 Task: Look for products in the category "Specialty Cheeses" from Cacique only.
Action: Mouse moved to (800, 310)
Screenshot: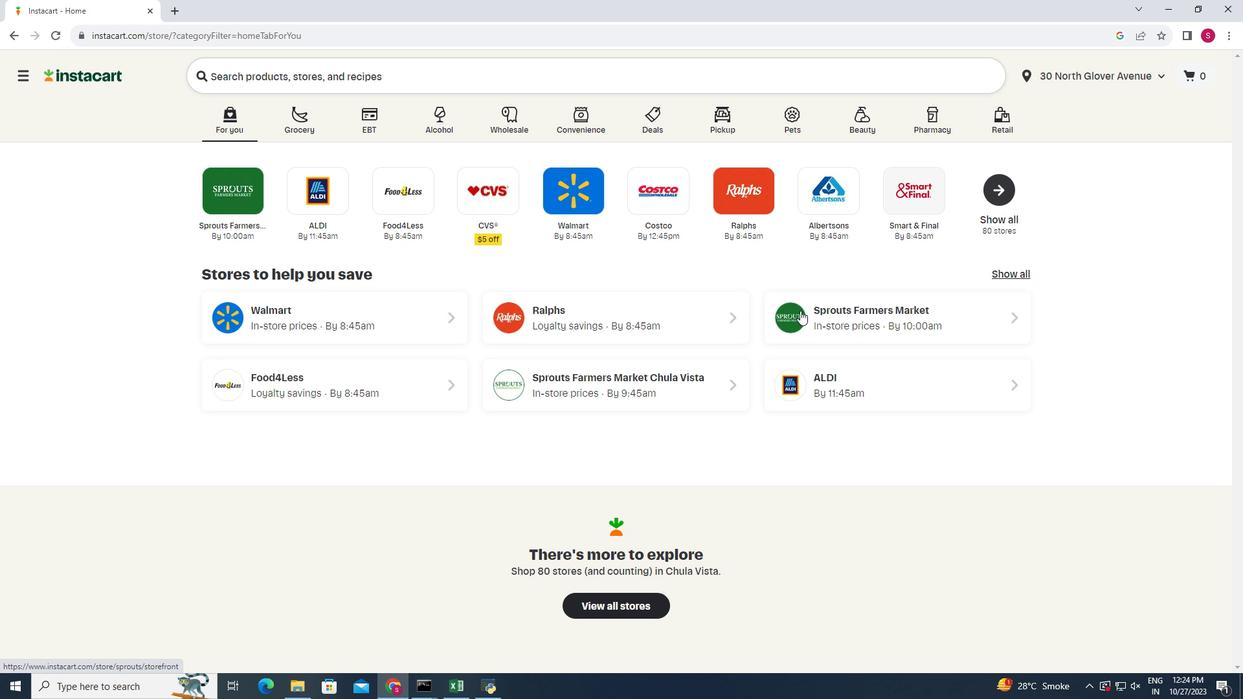 
Action: Mouse pressed left at (800, 310)
Screenshot: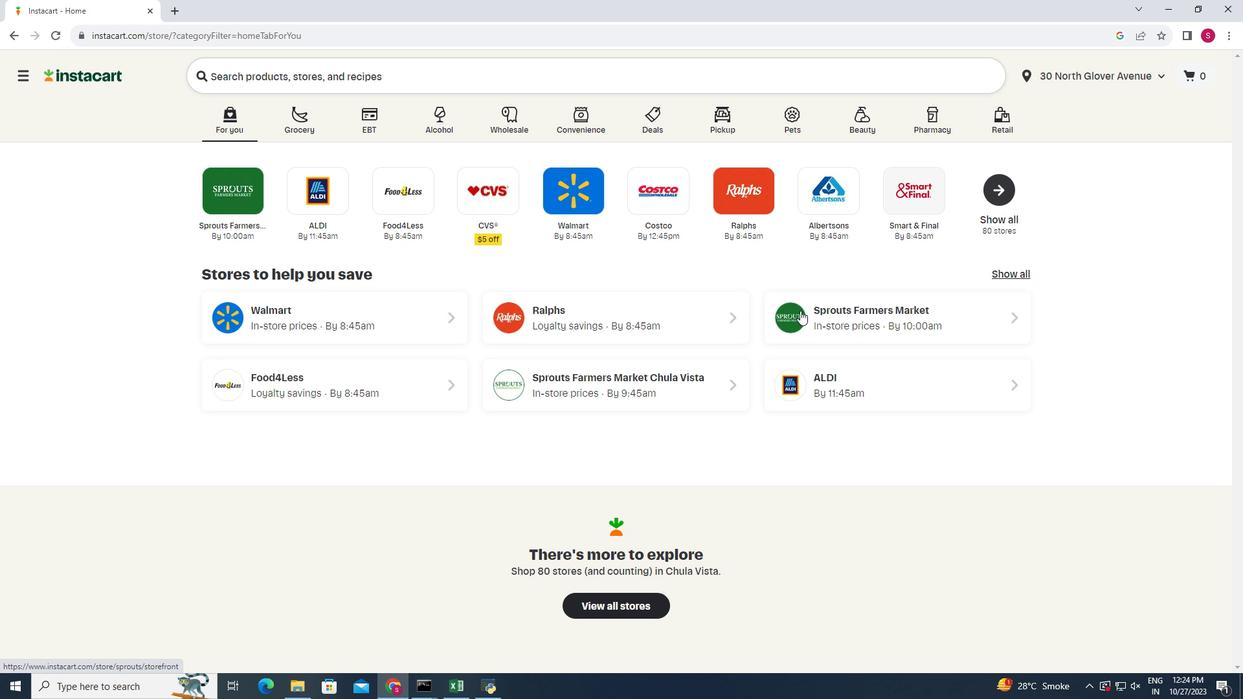 
Action: Mouse moved to (57, 566)
Screenshot: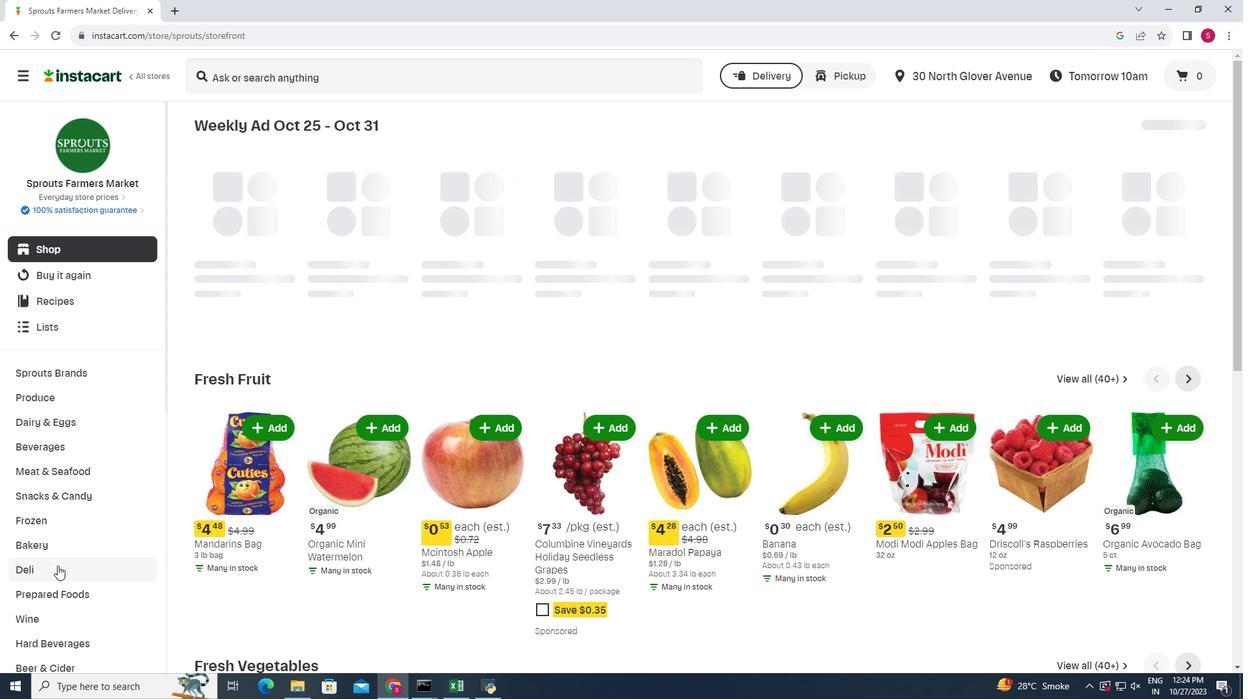
Action: Mouse pressed left at (57, 566)
Screenshot: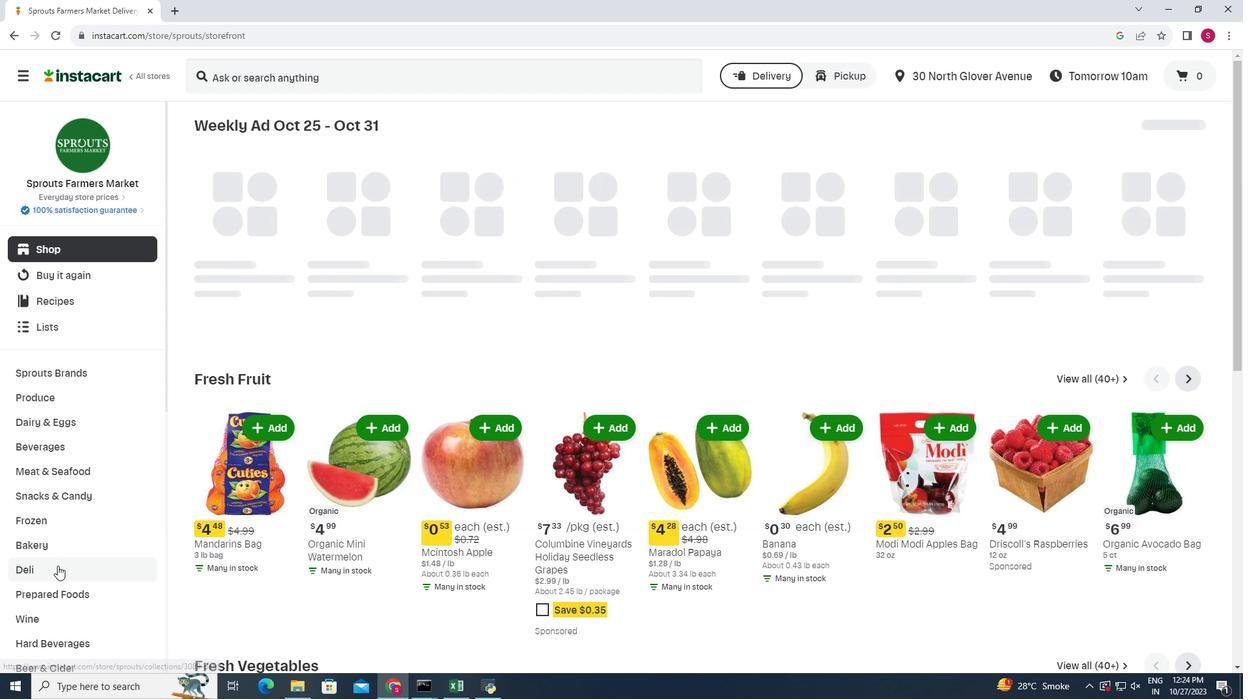 
Action: Mouse moved to (347, 167)
Screenshot: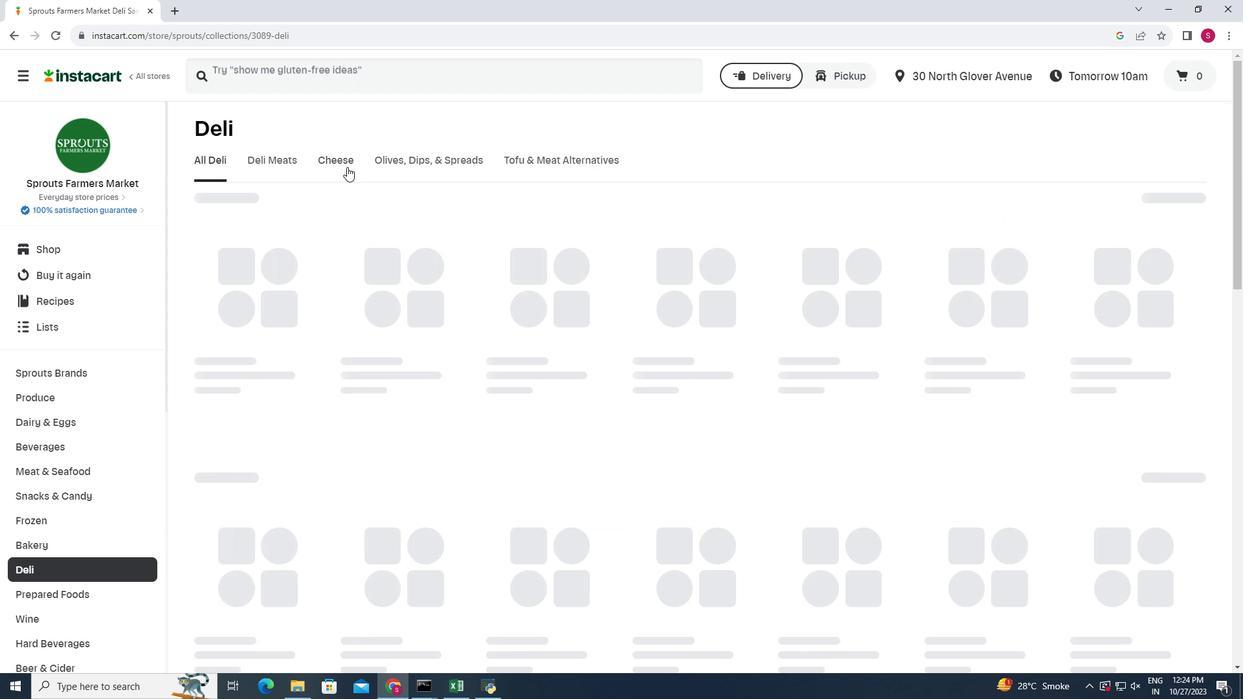 
Action: Mouse pressed left at (347, 167)
Screenshot: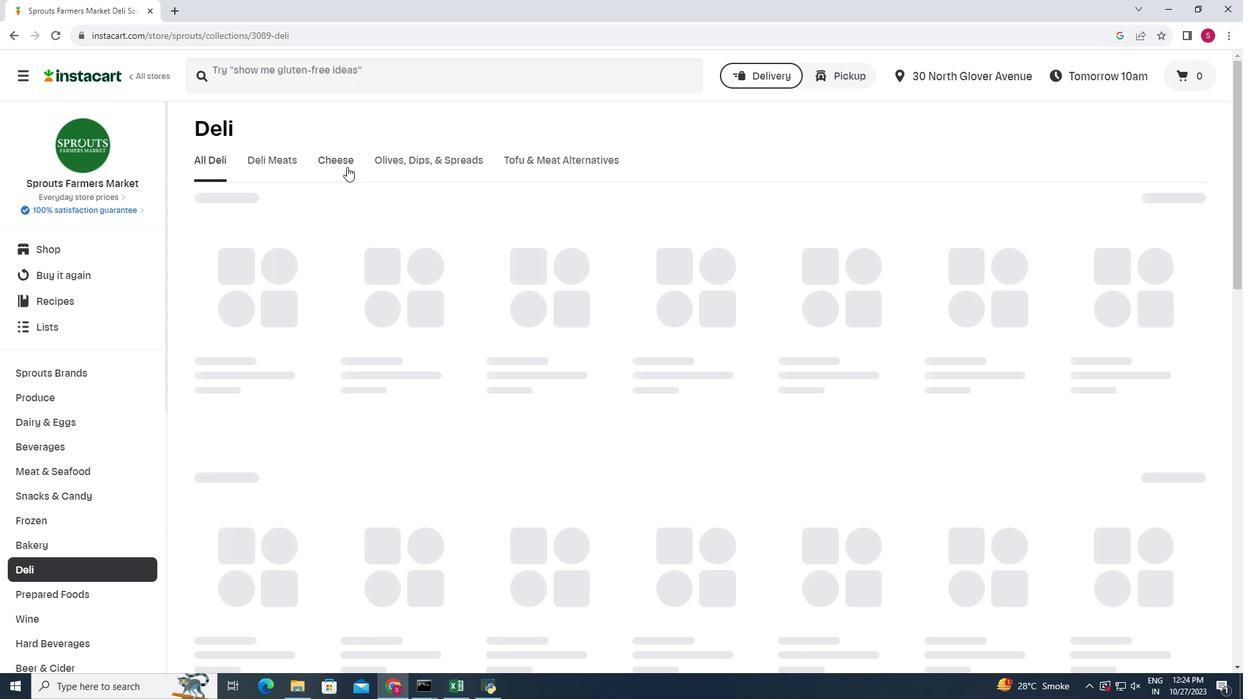 
Action: Mouse moved to (1210, 212)
Screenshot: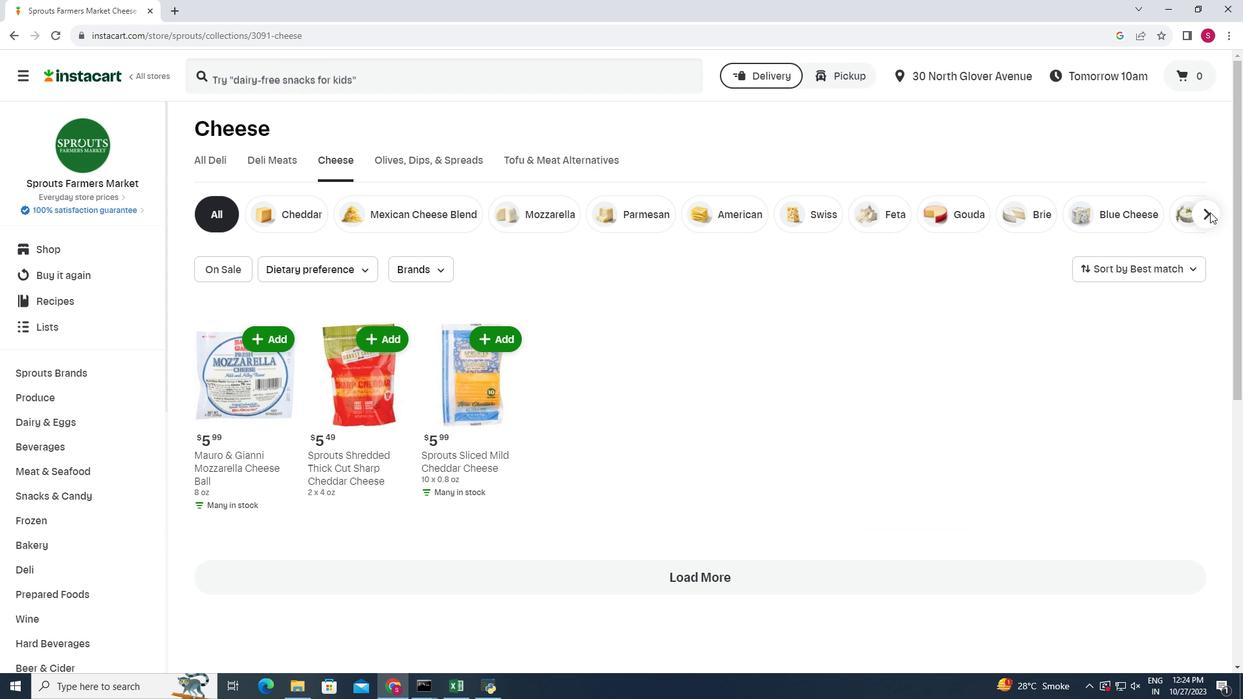 
Action: Mouse pressed left at (1210, 212)
Screenshot: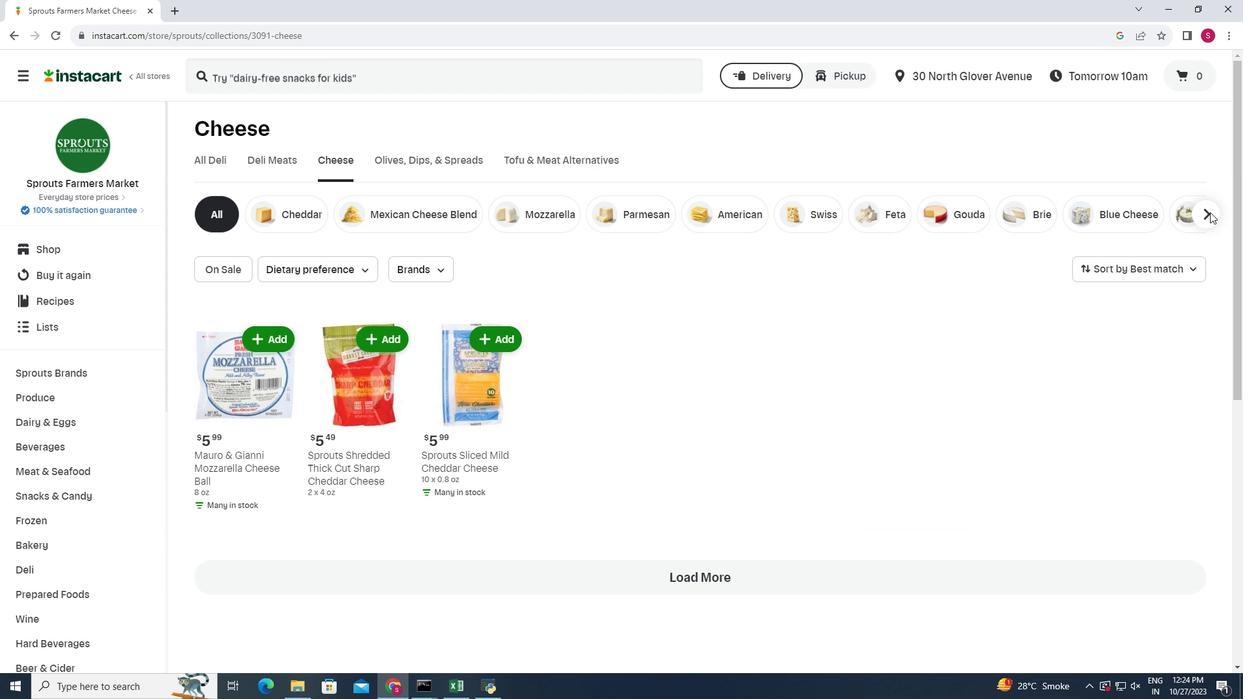 
Action: Mouse moved to (1153, 213)
Screenshot: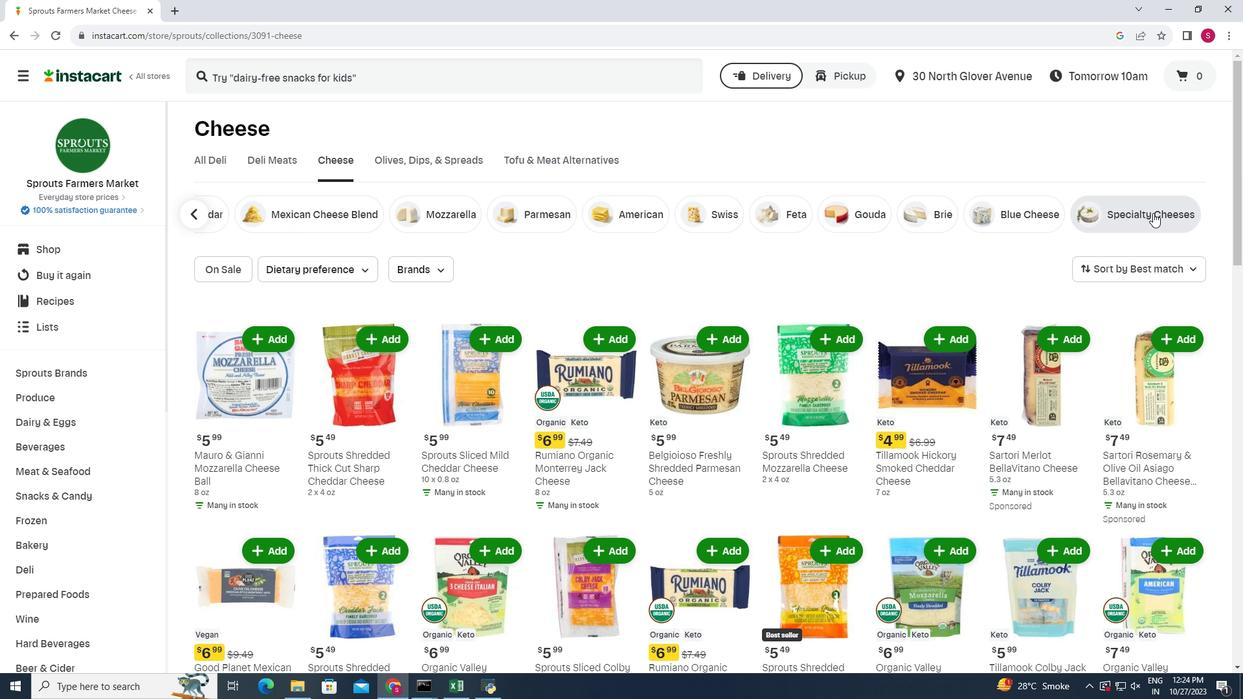 
Action: Mouse pressed left at (1153, 213)
Screenshot: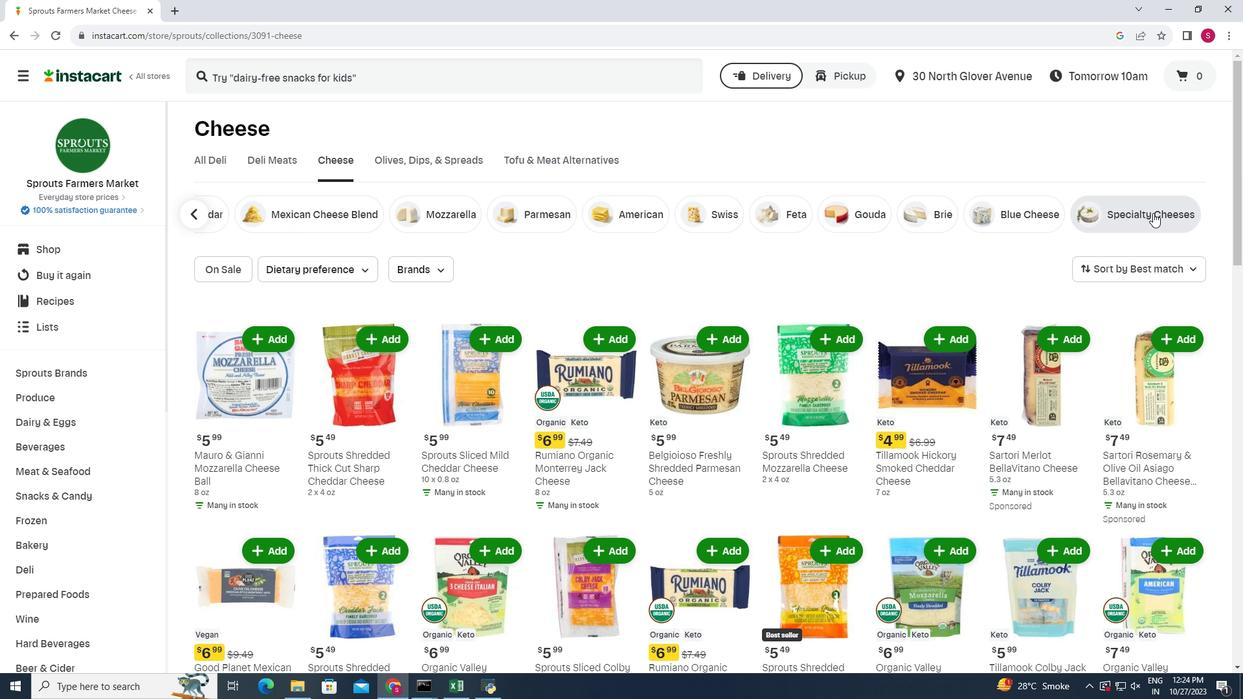 
Action: Mouse moved to (441, 264)
Screenshot: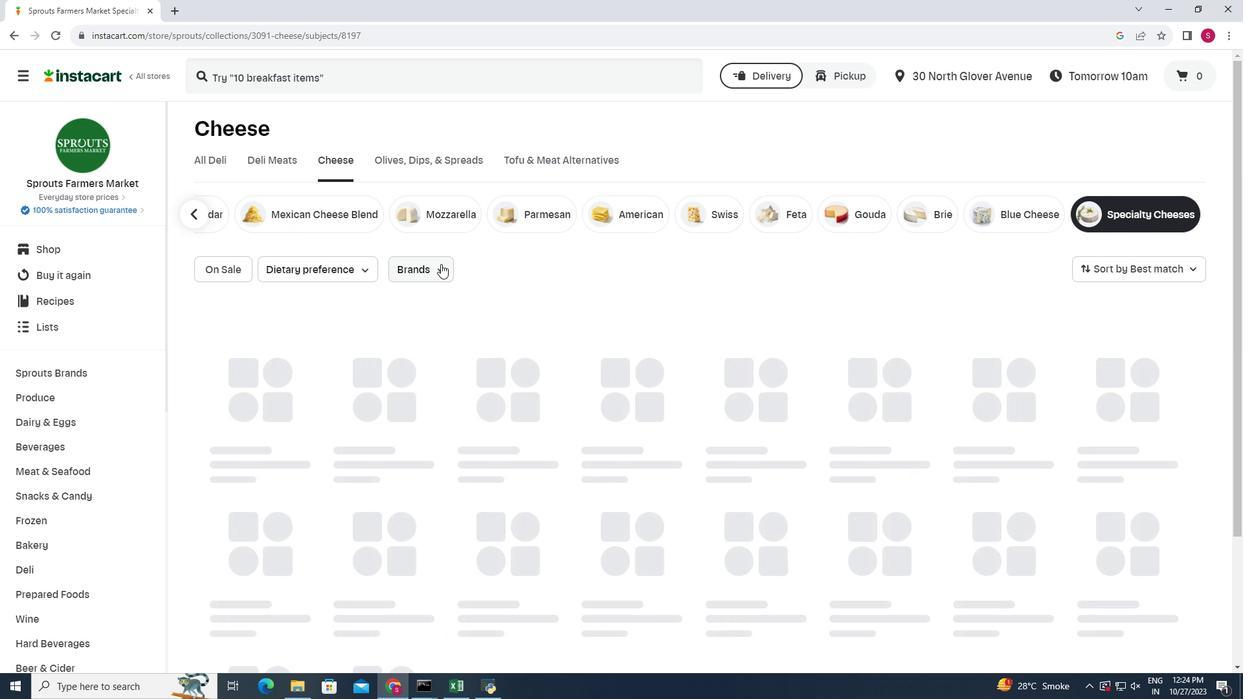 
Action: Mouse pressed left at (441, 264)
Screenshot: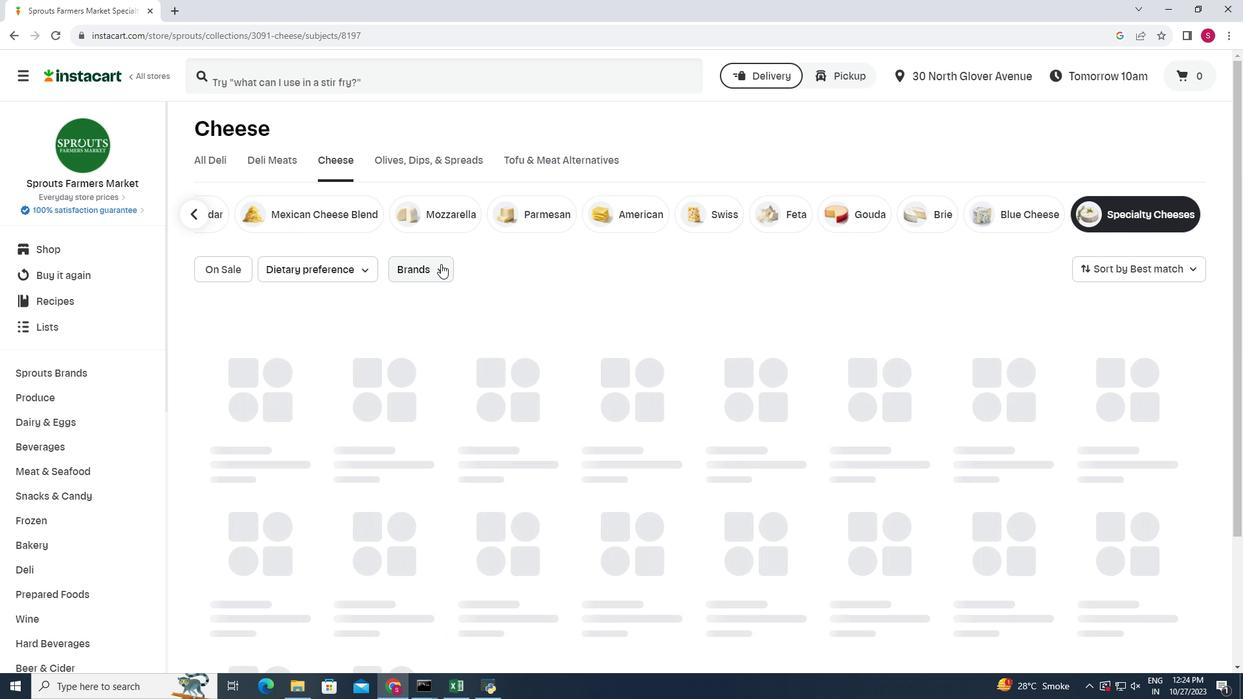 
Action: Mouse moved to (446, 362)
Screenshot: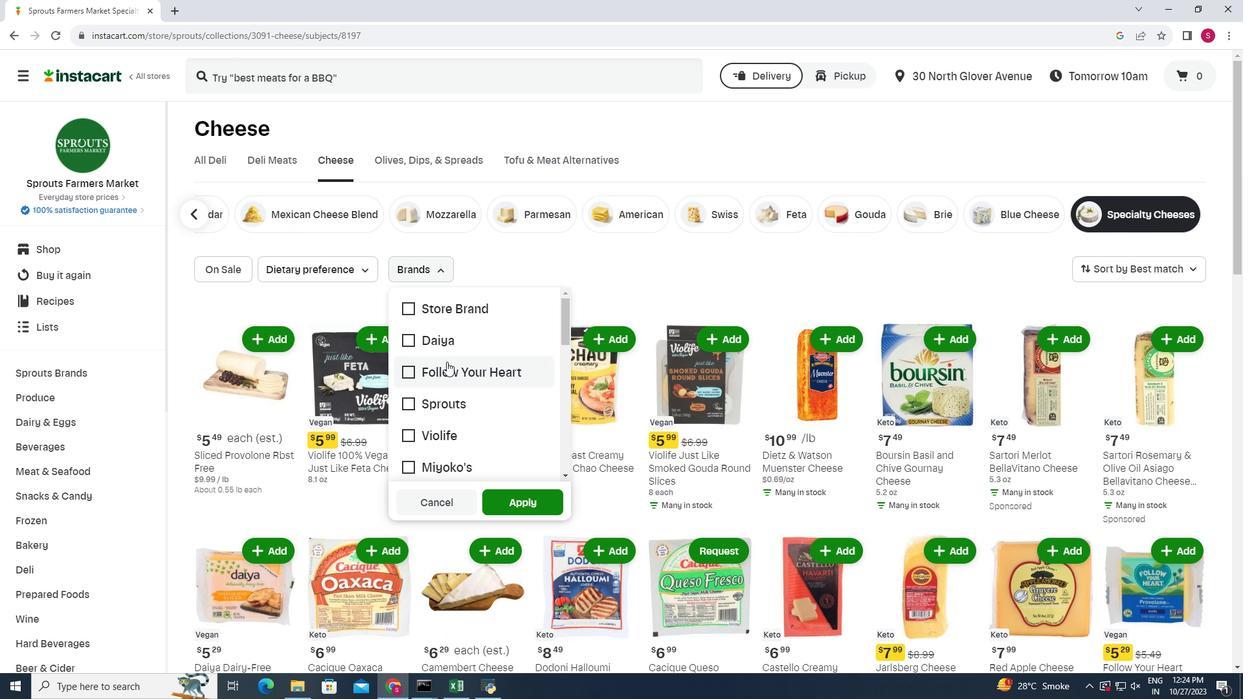 
Action: Mouse scrolled (446, 361) with delta (0, 0)
Screenshot: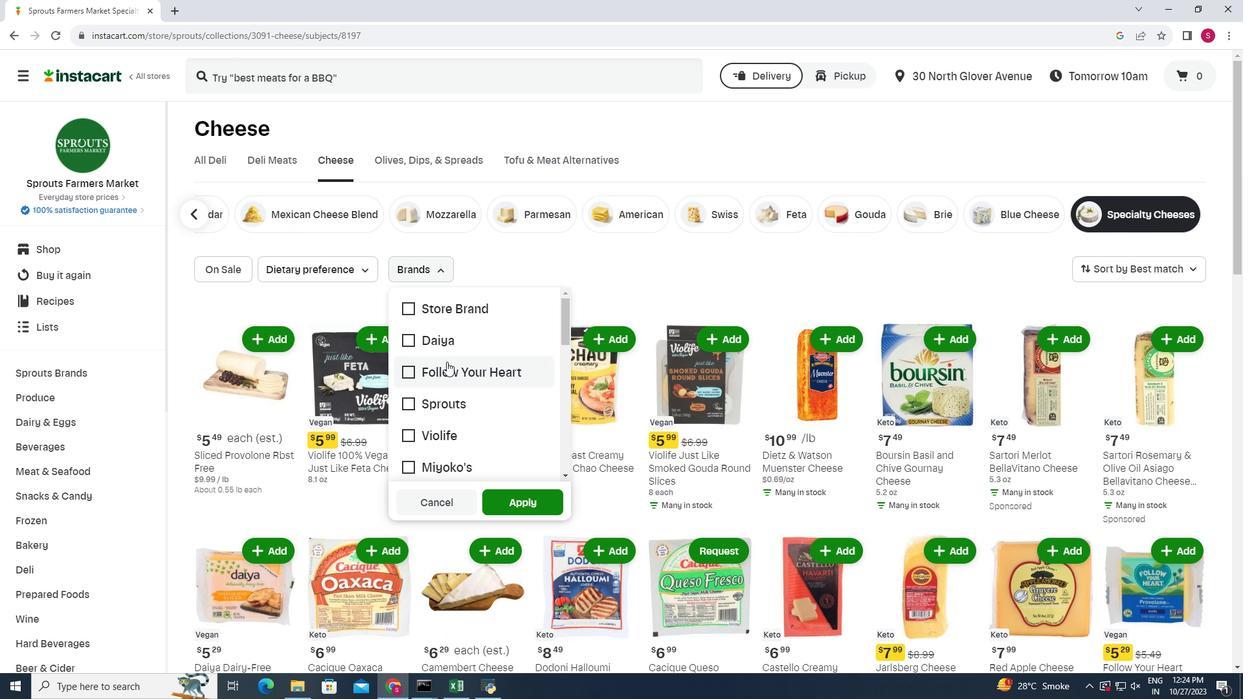 
Action: Mouse scrolled (446, 361) with delta (0, 0)
Screenshot: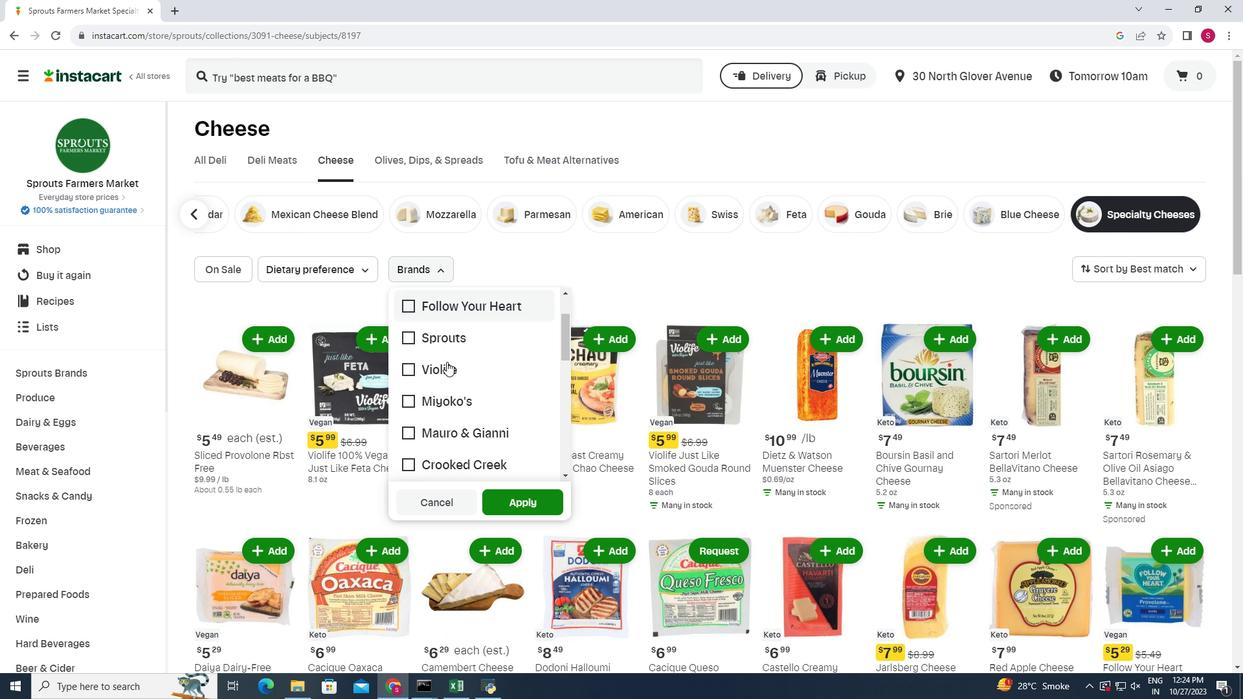 
Action: Mouse scrolled (446, 361) with delta (0, 0)
Screenshot: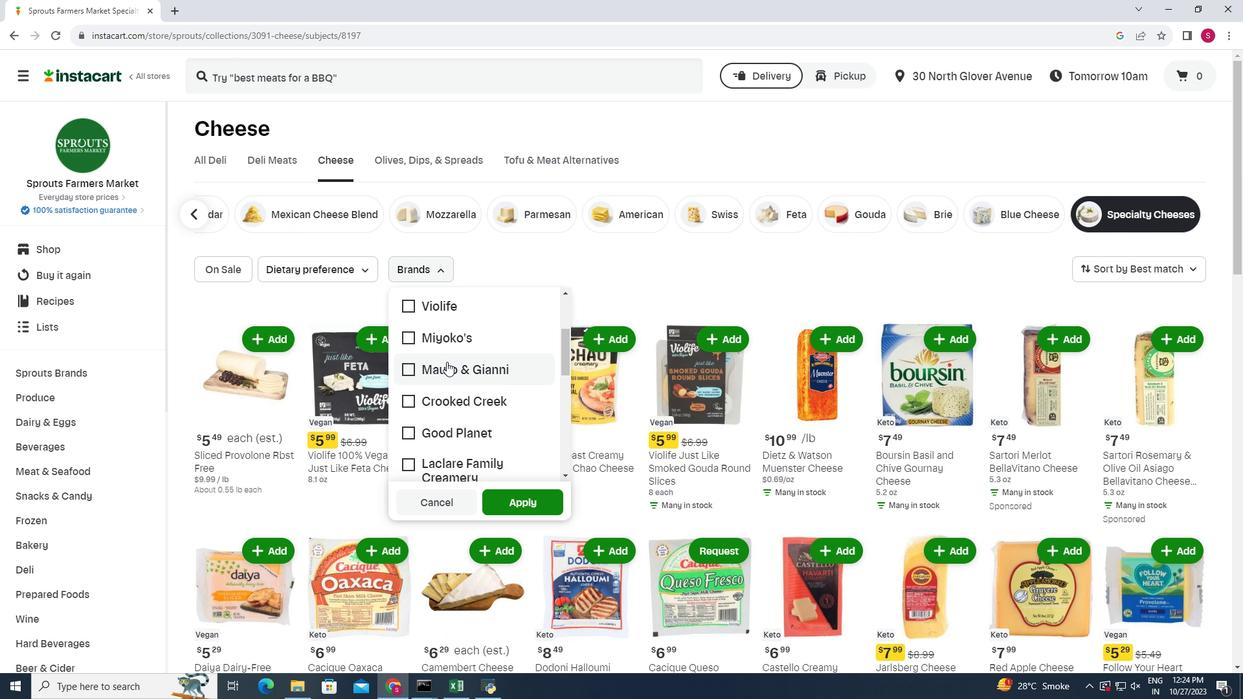 
Action: Mouse moved to (446, 362)
Screenshot: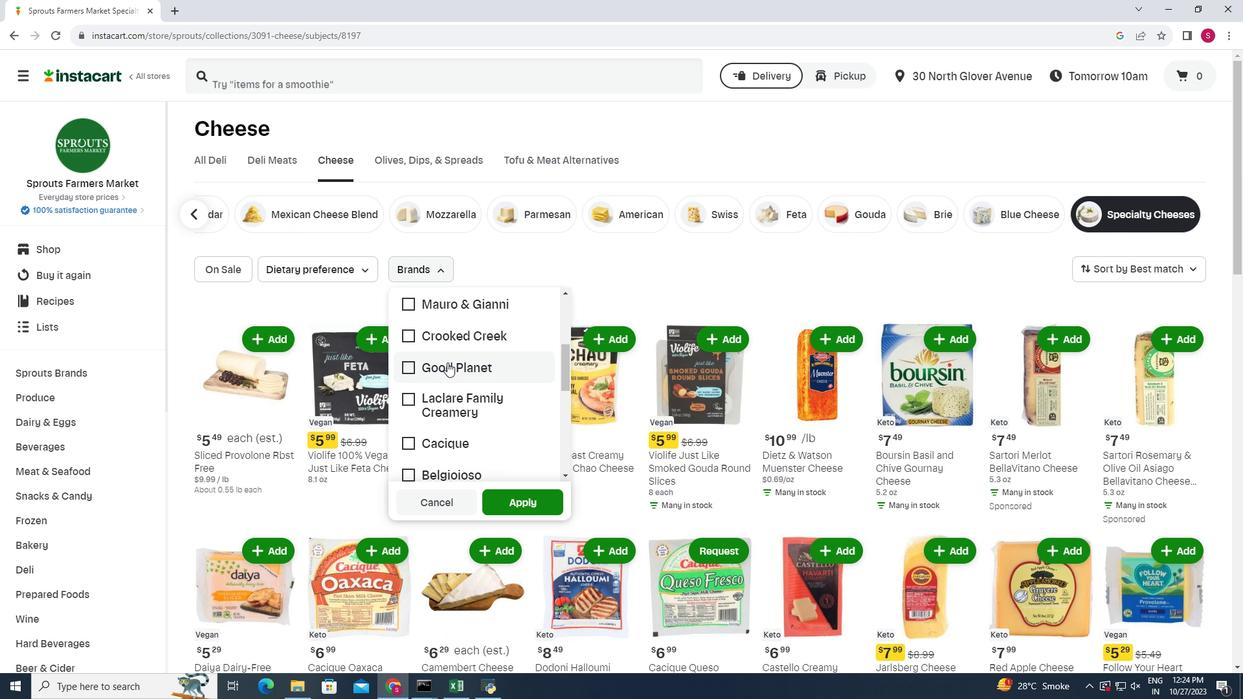 
Action: Mouse scrolled (446, 361) with delta (0, 0)
Screenshot: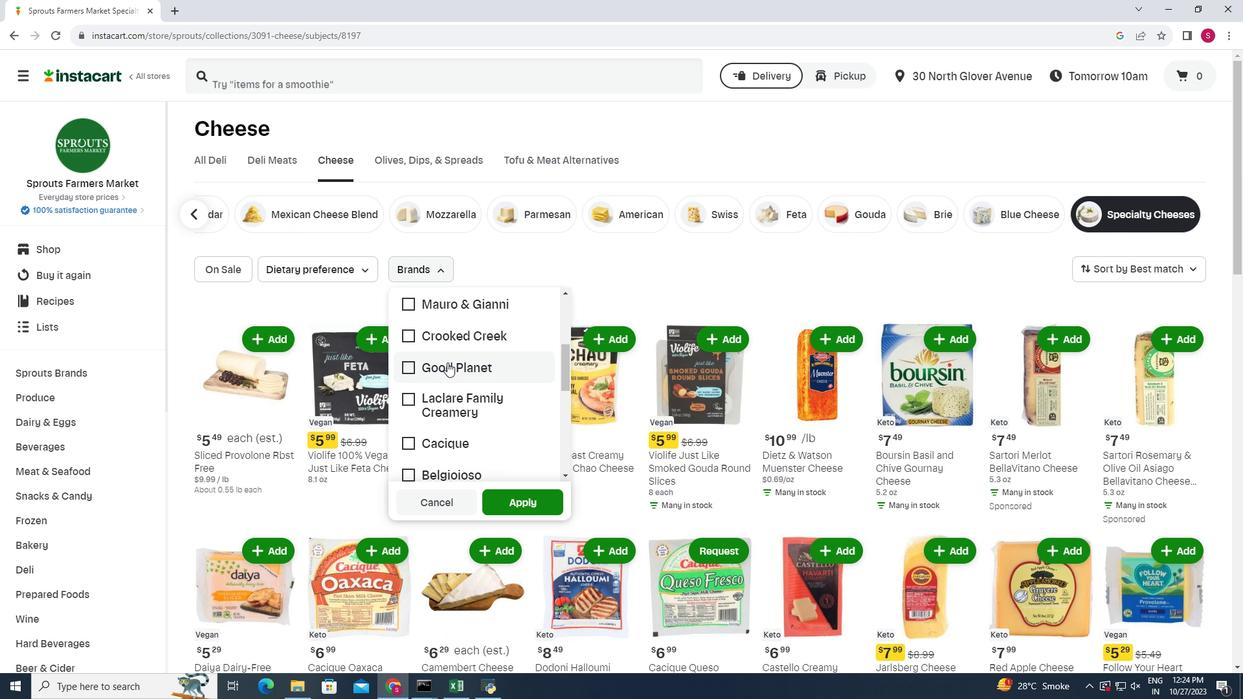 
Action: Mouse moved to (417, 376)
Screenshot: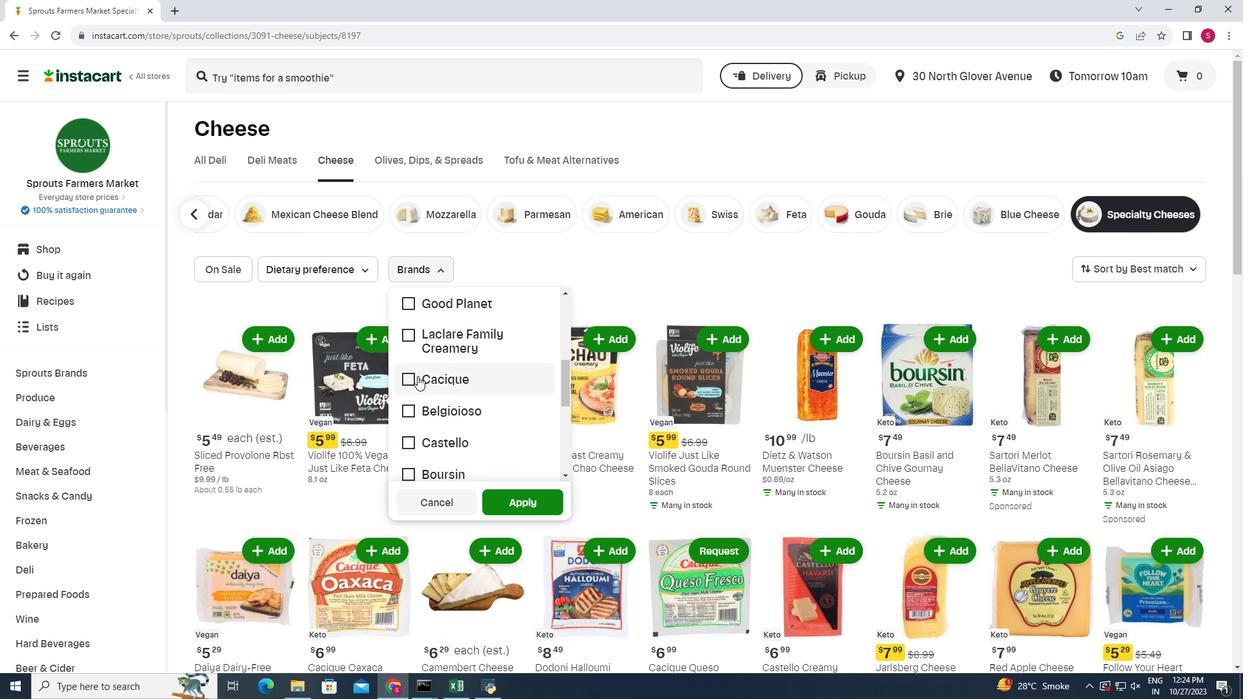
Action: Mouse pressed left at (417, 376)
Screenshot: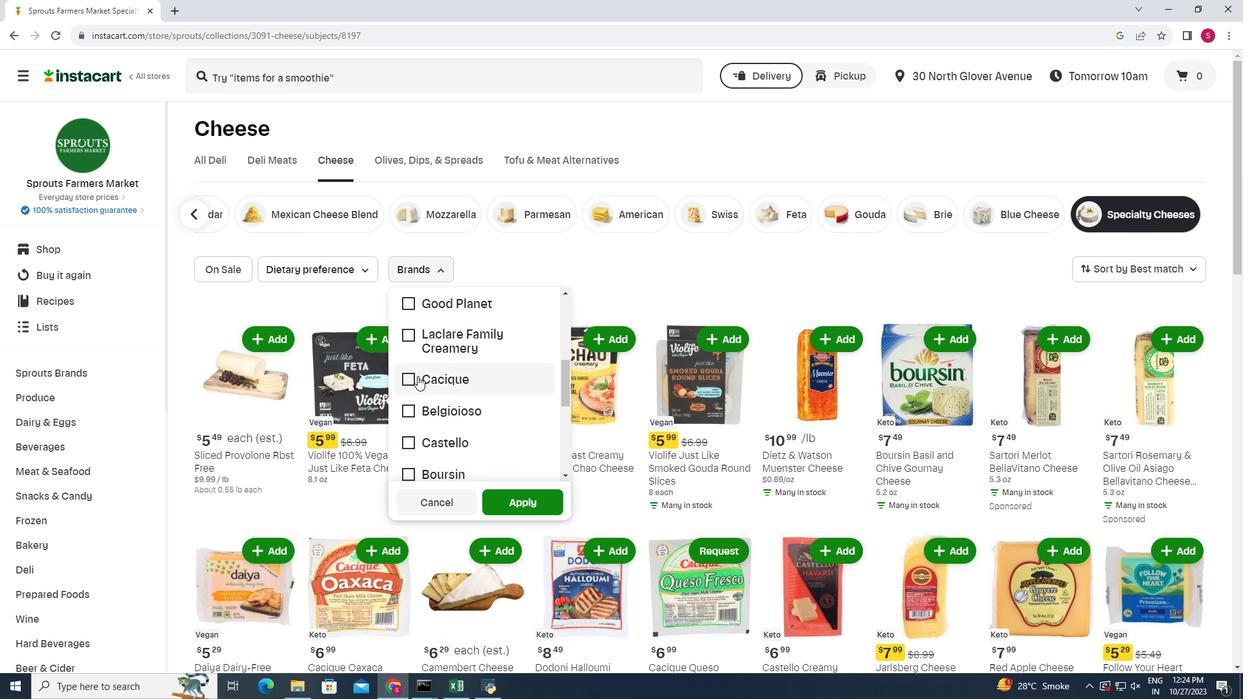 
Action: Mouse moved to (514, 498)
Screenshot: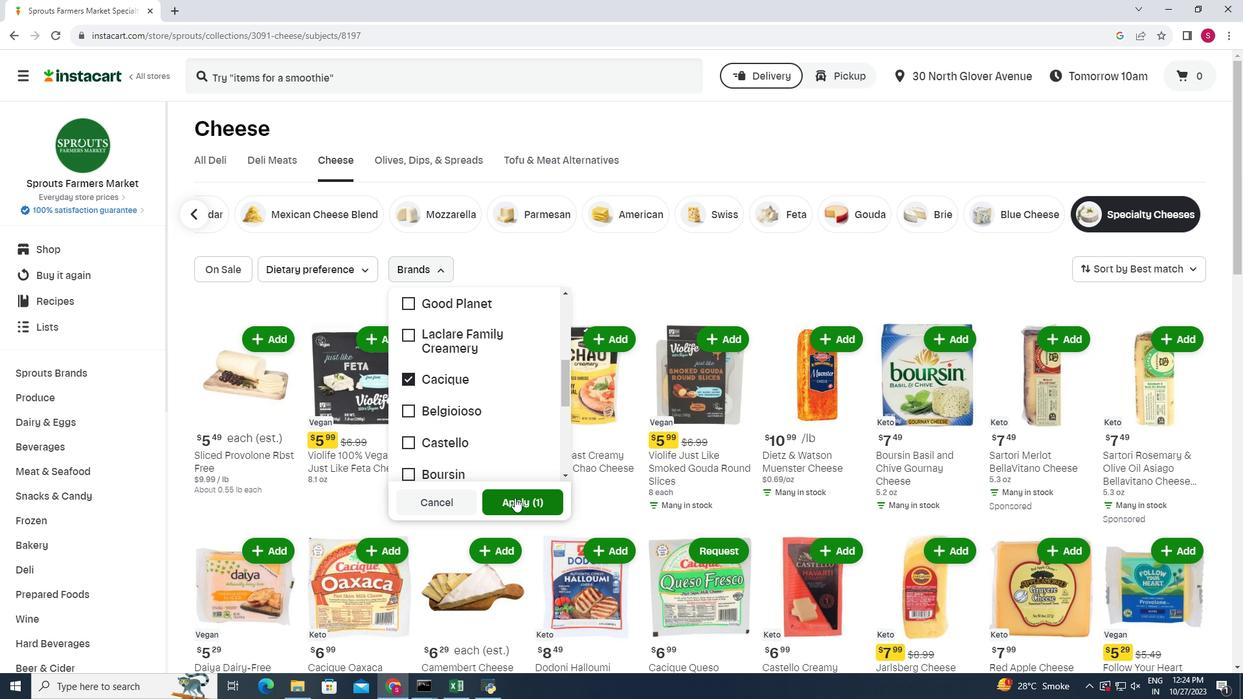 
Action: Mouse pressed left at (514, 498)
Screenshot: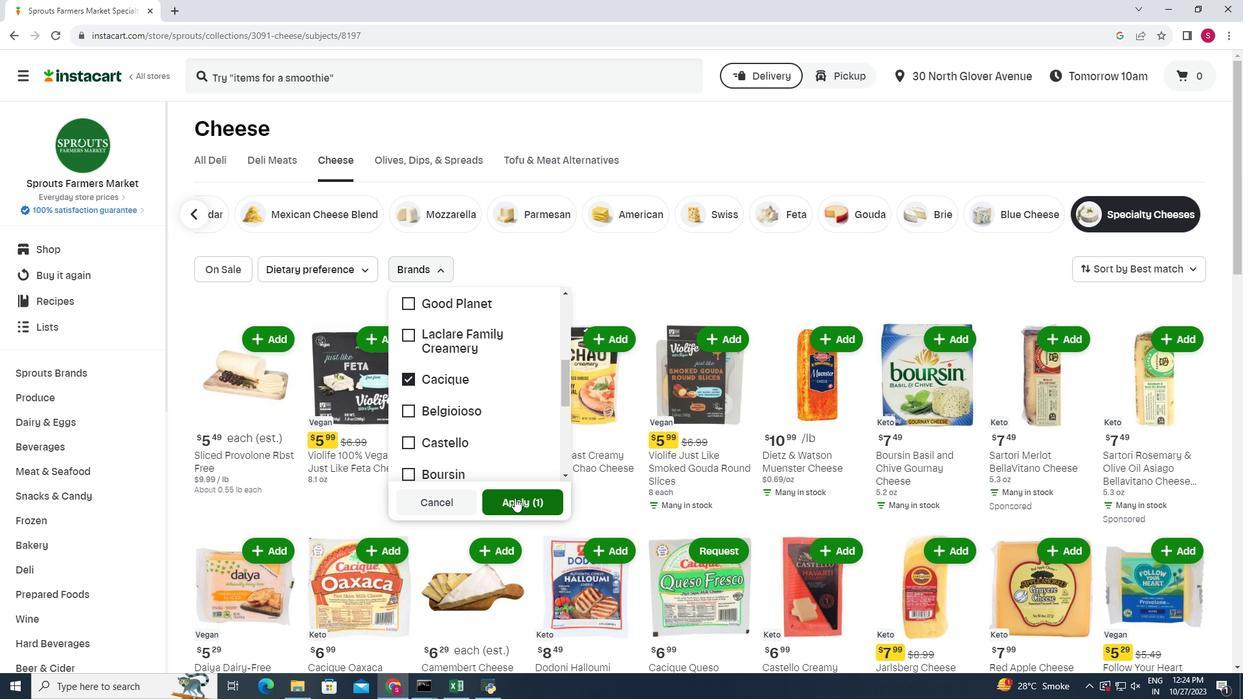 
Action: Mouse moved to (834, 468)
Screenshot: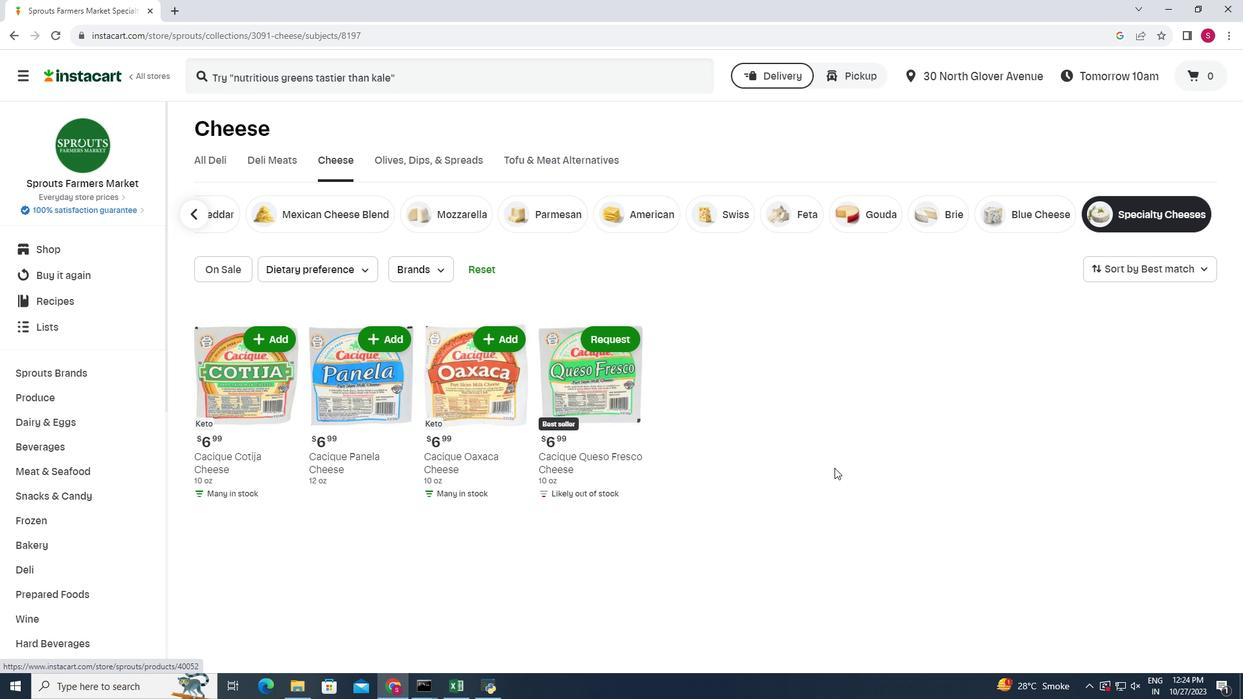 
